 Task: Add White Claw Blackberry Hard Seltzer 6 Pack Cans to the cart.
Action: Mouse moved to (720, 267)
Screenshot: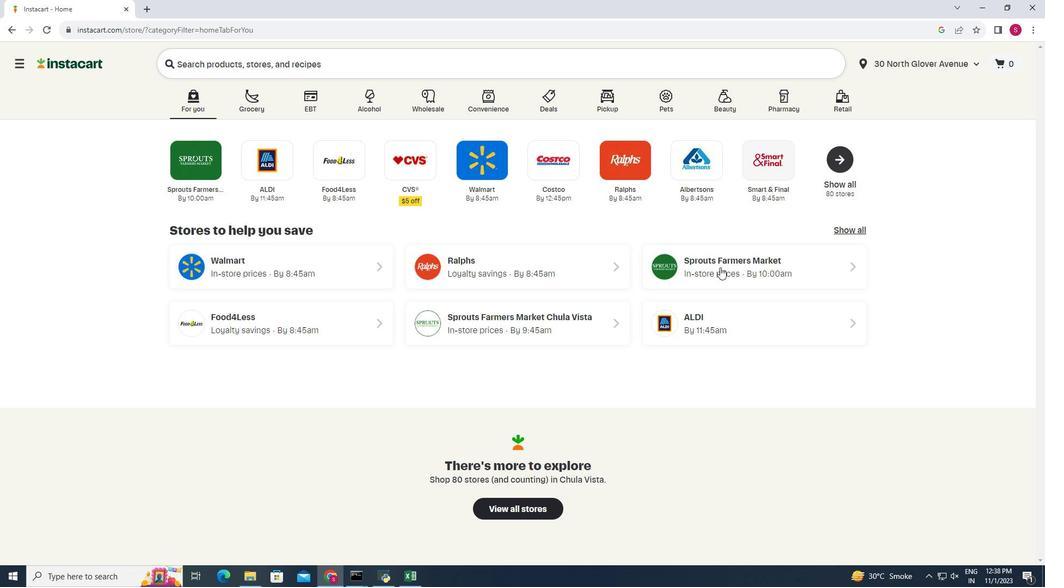 
Action: Mouse pressed left at (720, 267)
Screenshot: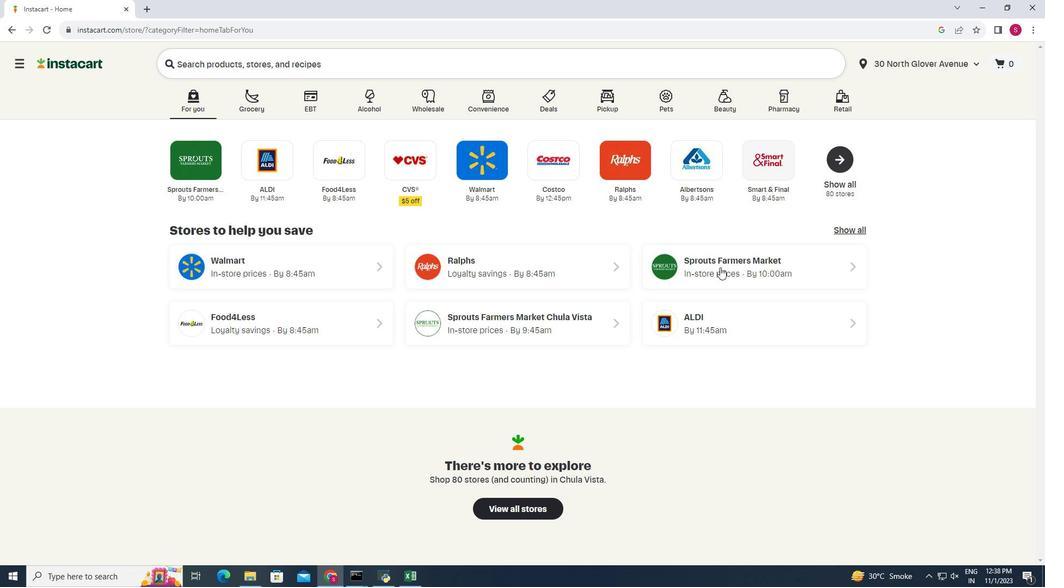 
Action: Mouse moved to (28, 534)
Screenshot: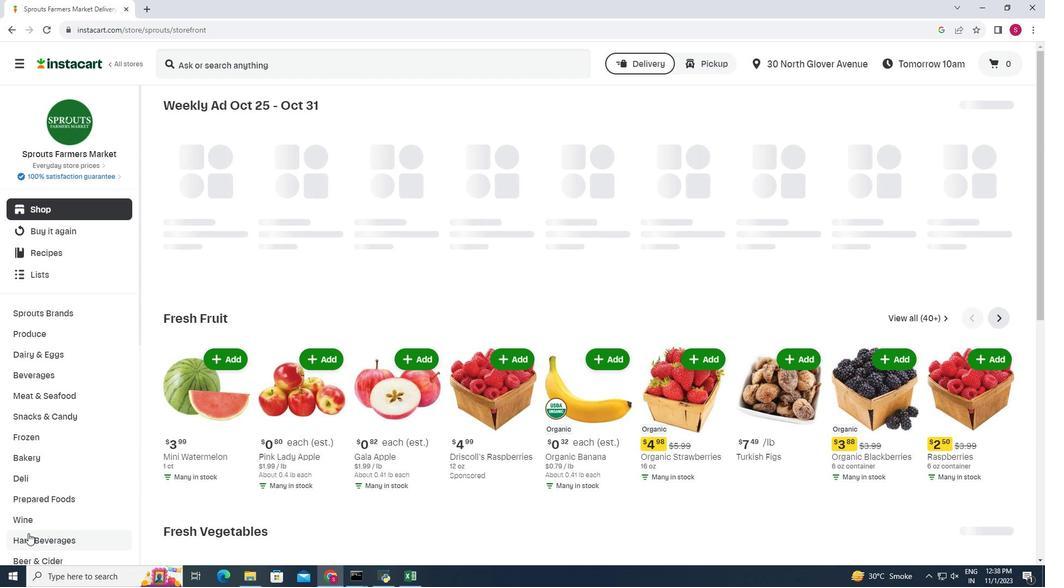 
Action: Mouse pressed left at (28, 534)
Screenshot: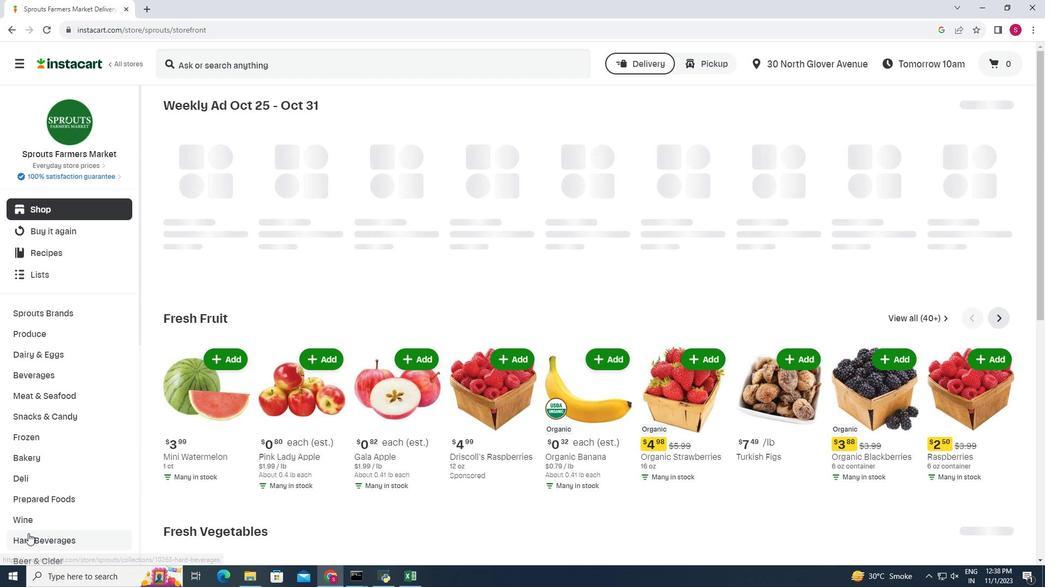 
Action: Mouse moved to (283, 134)
Screenshot: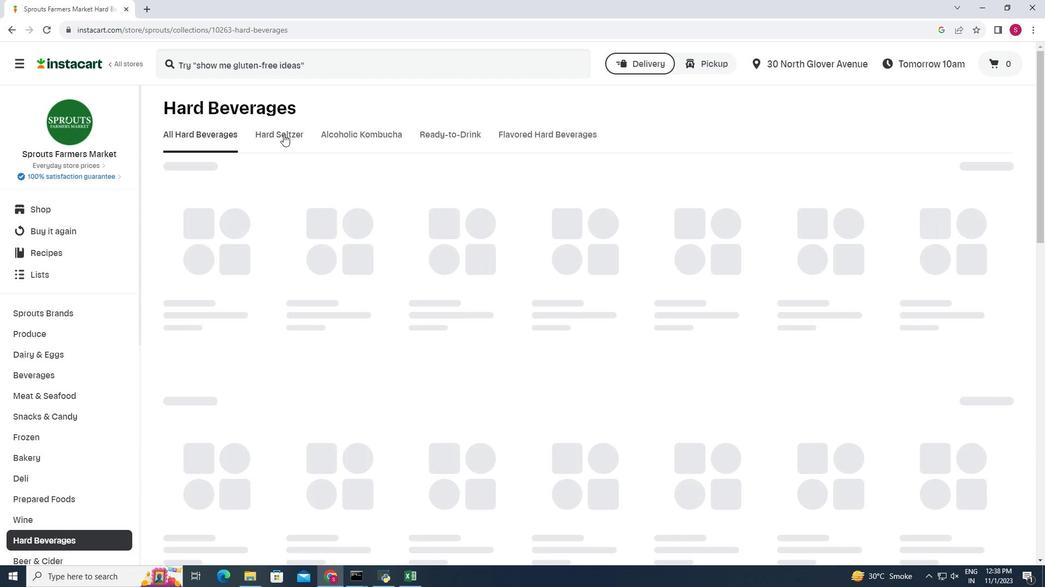 
Action: Mouse pressed left at (283, 134)
Screenshot: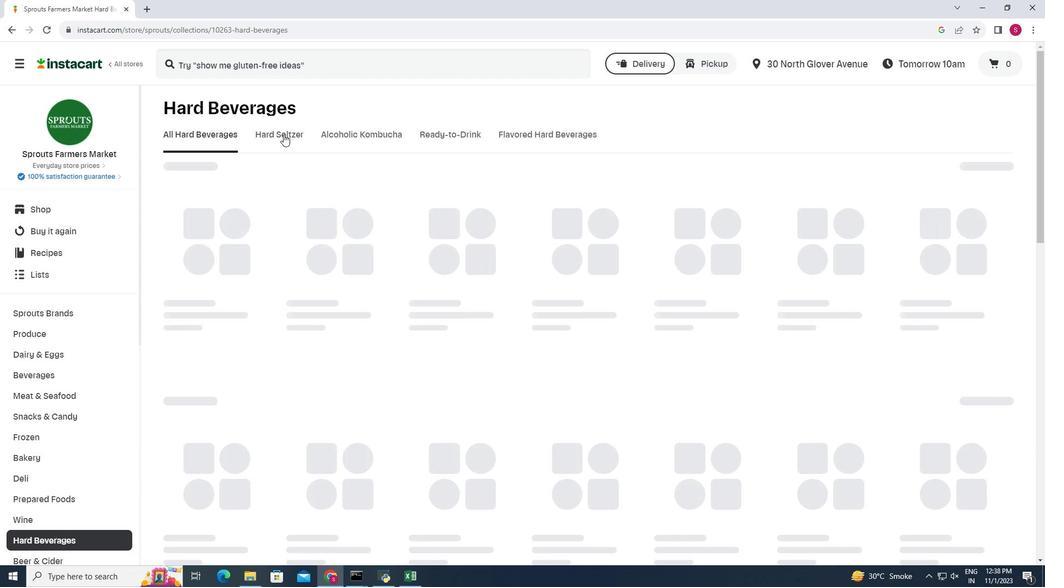 
Action: Mouse moved to (523, 206)
Screenshot: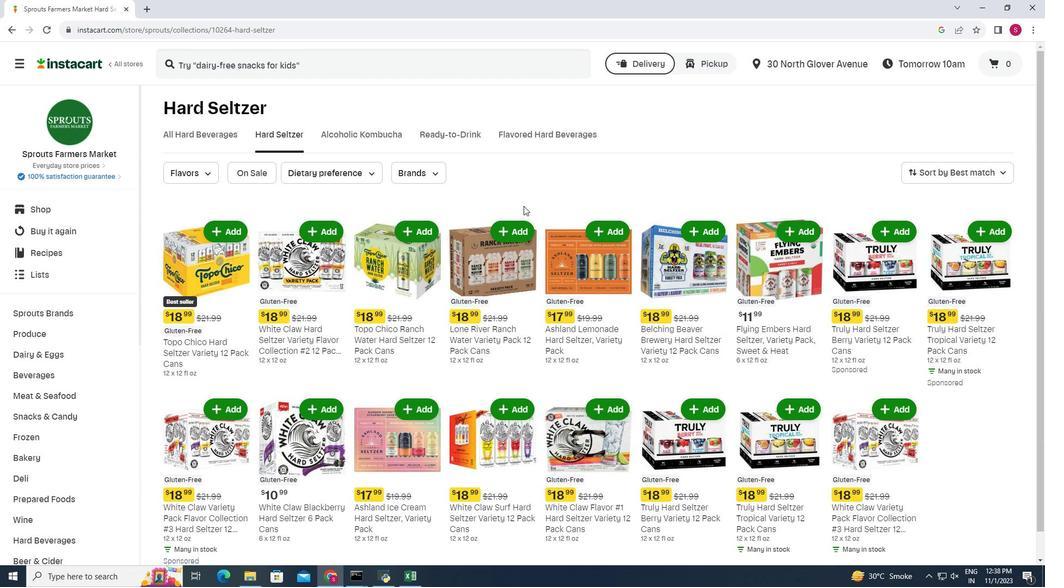 
Action: Mouse scrolled (523, 205) with delta (0, 0)
Screenshot: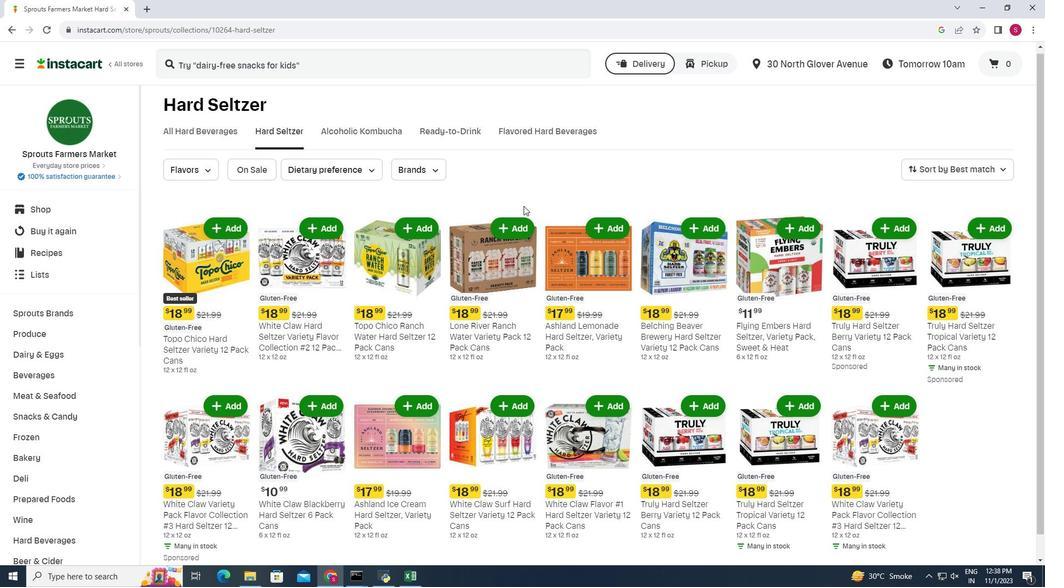 
Action: Mouse moved to (785, 254)
Screenshot: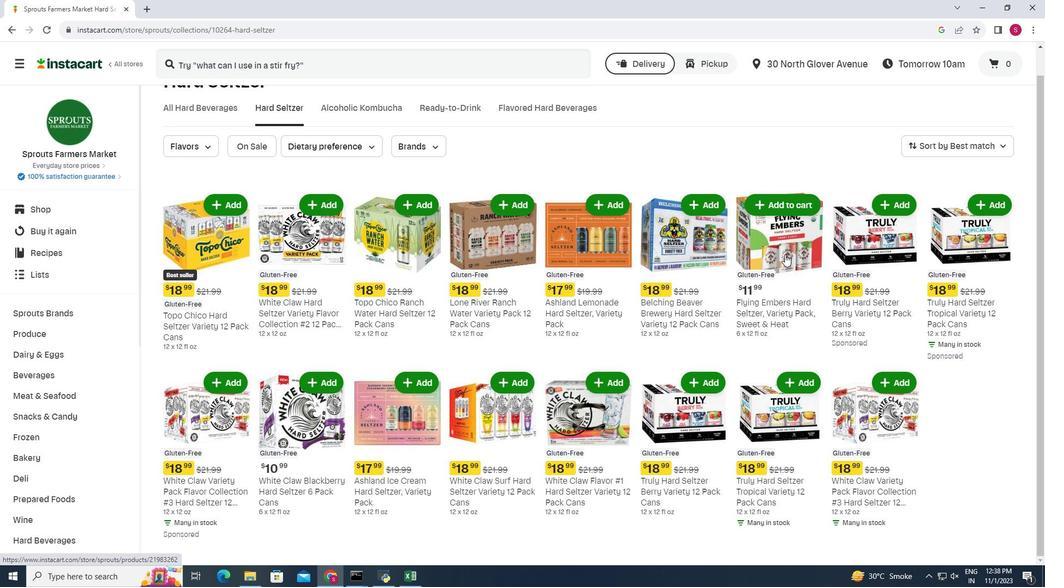 
Action: Mouse scrolled (785, 254) with delta (0, 0)
Screenshot: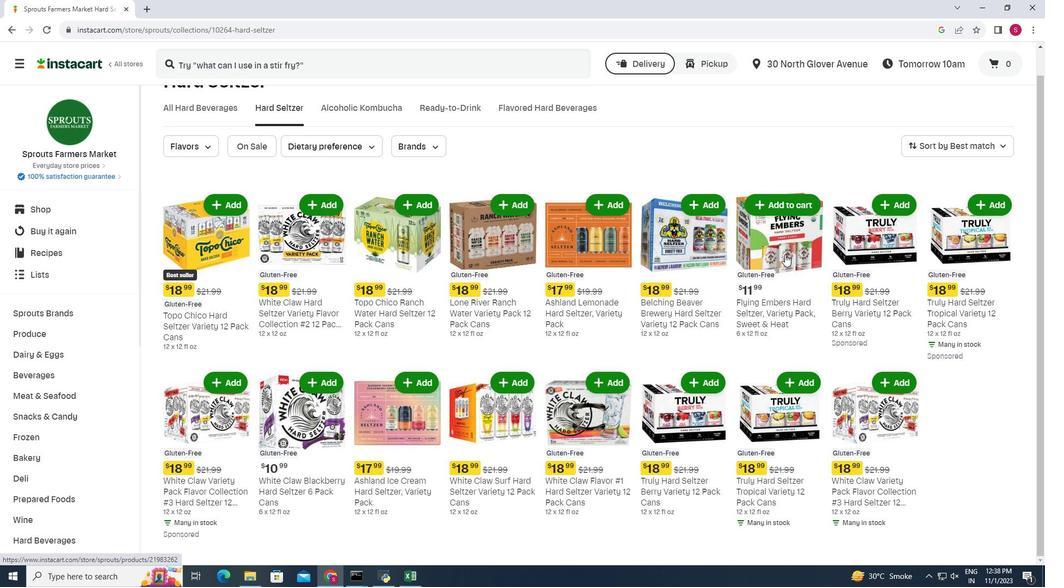 
Action: Mouse moved to (307, 381)
Screenshot: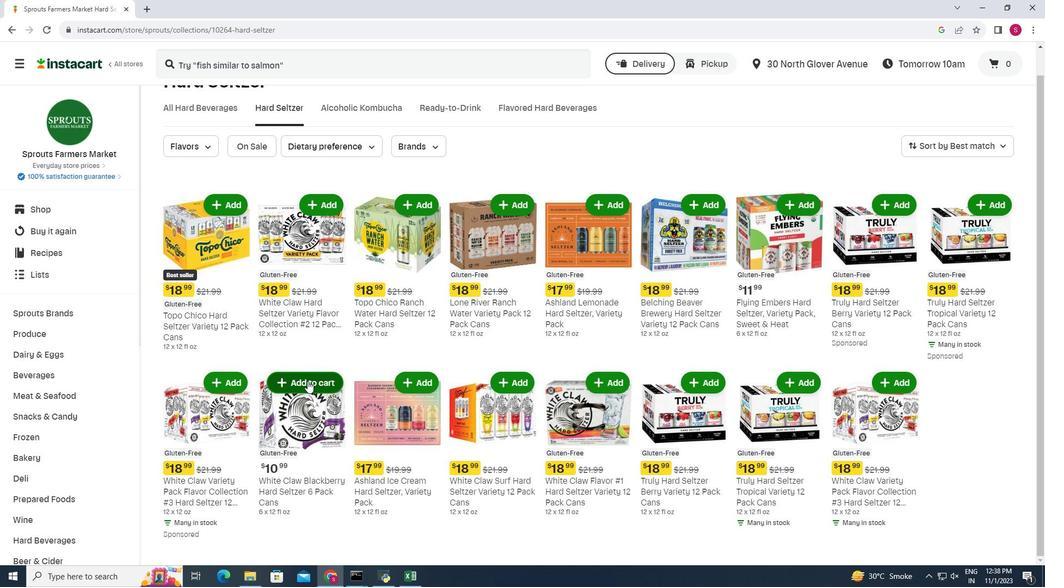 
Action: Mouse pressed left at (307, 381)
Screenshot: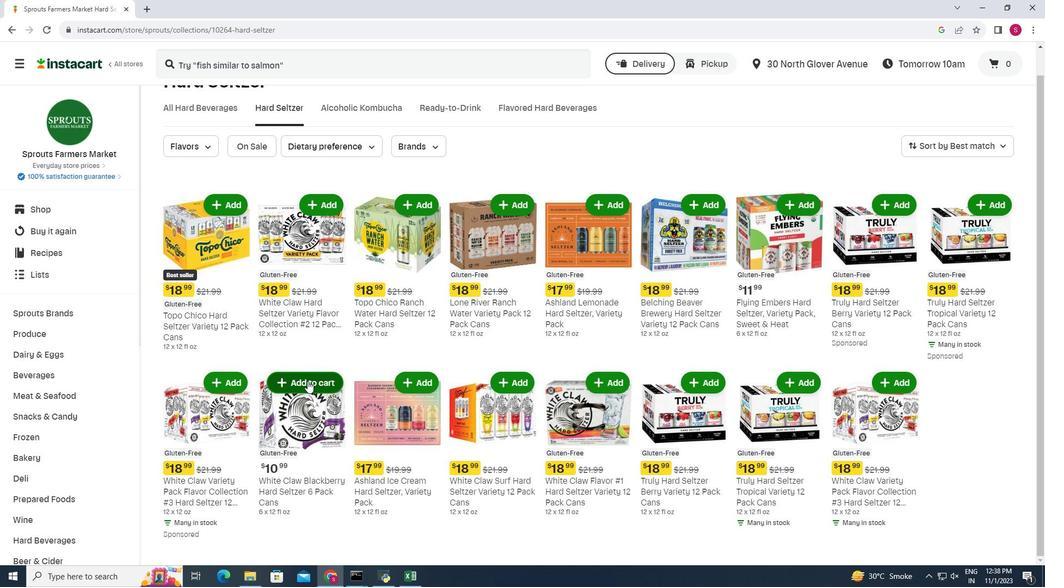 
Action: Mouse moved to (335, 347)
Screenshot: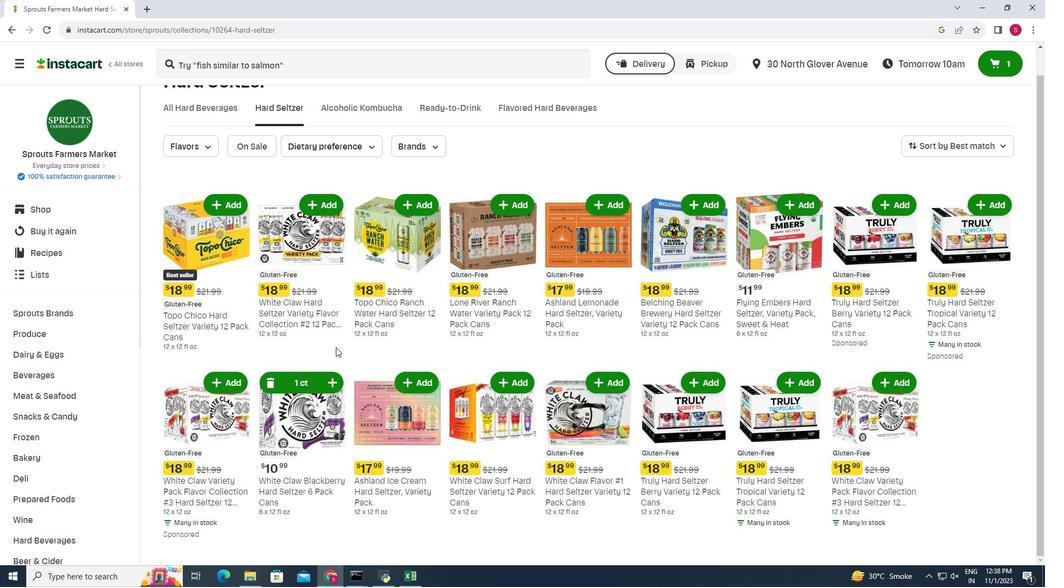 
